 Task: Start in the project VikingTech the sprint 'Scope Sprint', with a duration of 3 weeks.
Action: Mouse moved to (1144, 316)
Screenshot: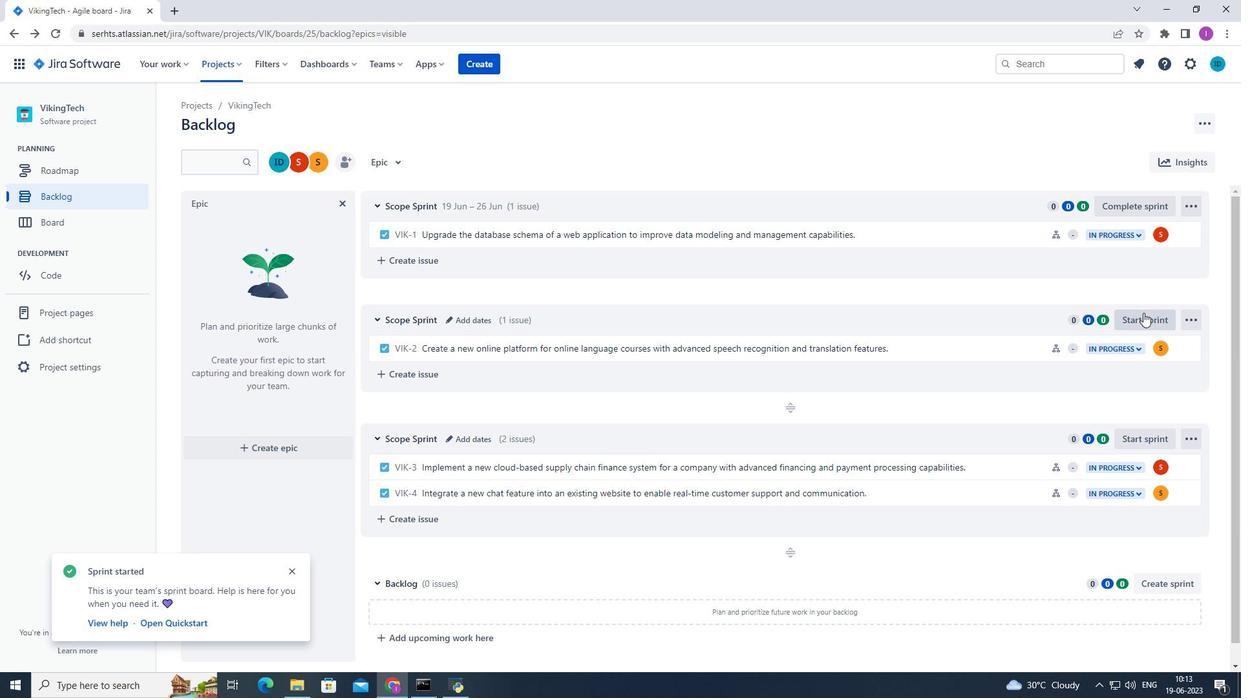 
Action: Mouse pressed left at (1144, 316)
Screenshot: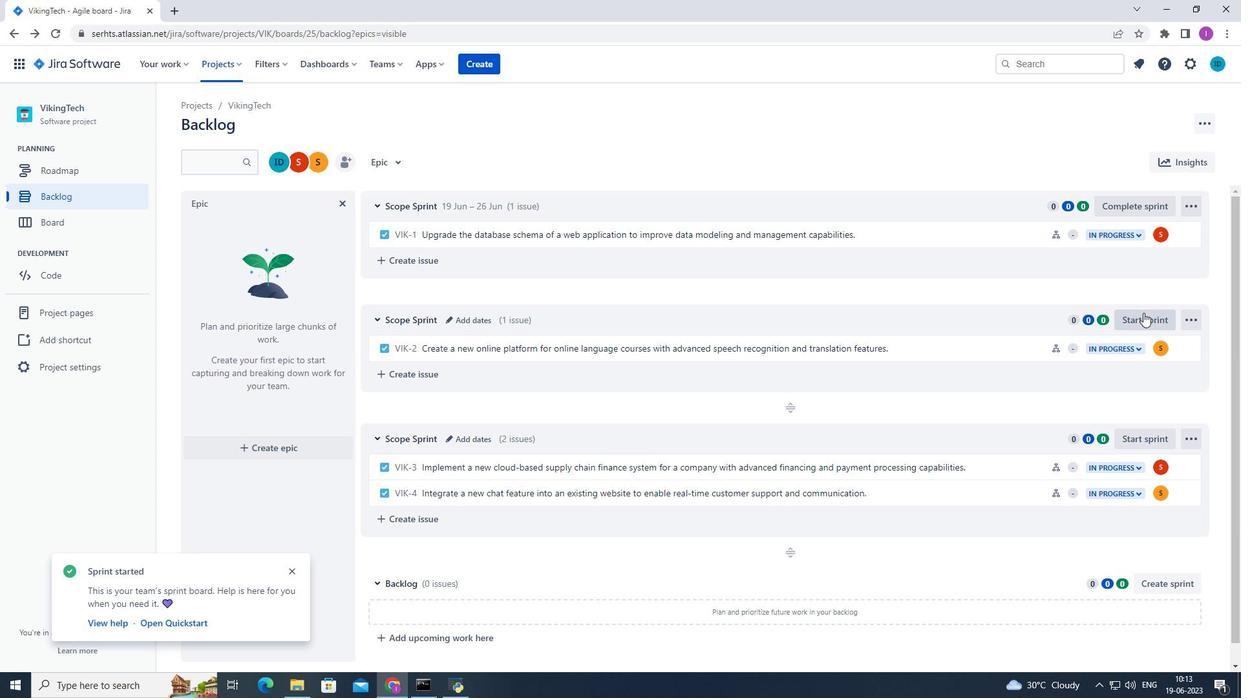 
Action: Mouse moved to (592, 220)
Screenshot: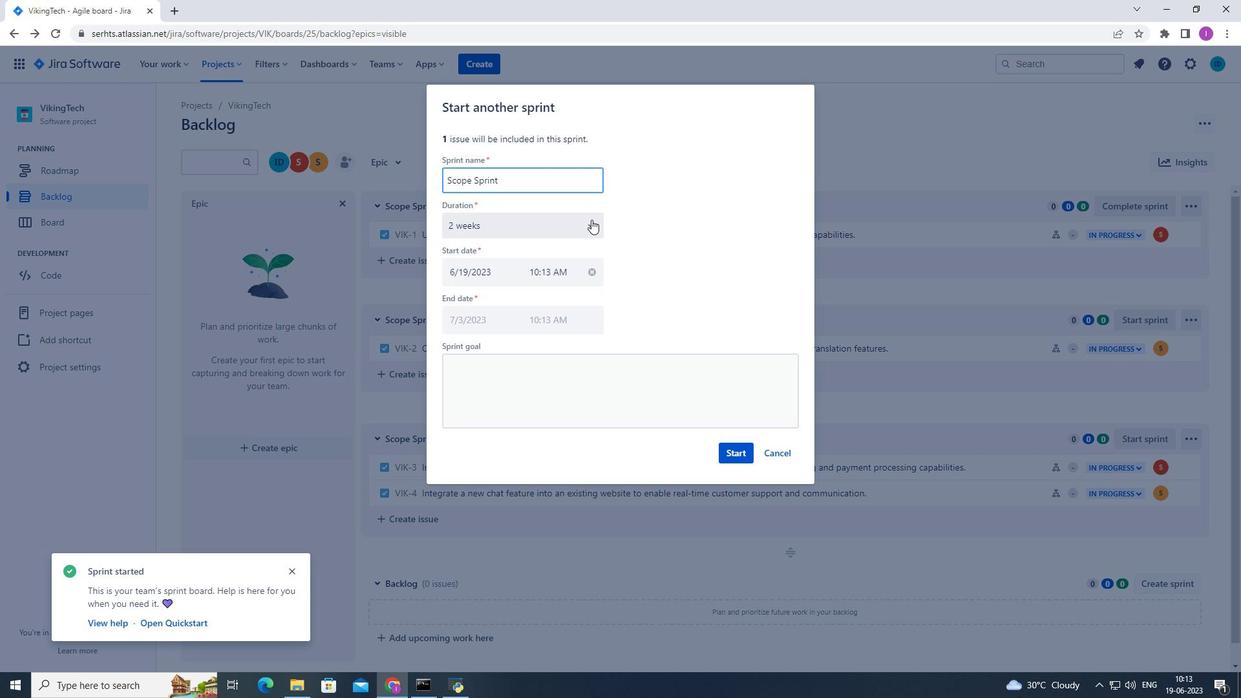 
Action: Mouse pressed left at (592, 220)
Screenshot: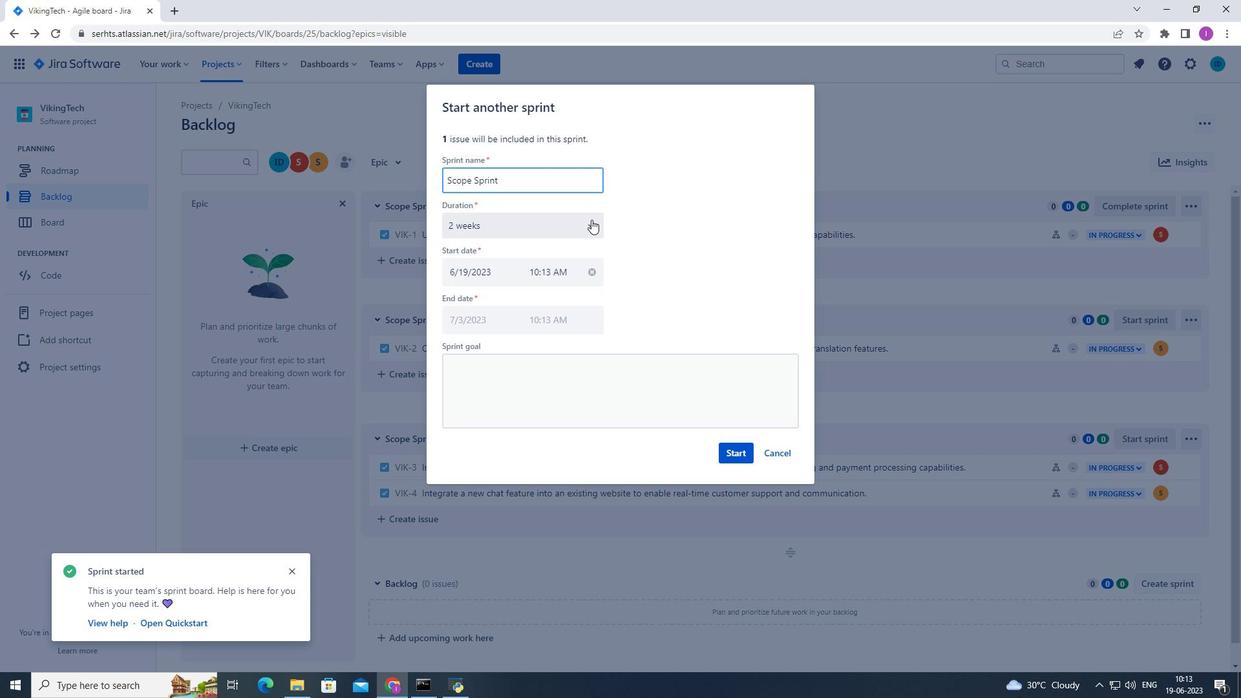 
Action: Mouse moved to (503, 301)
Screenshot: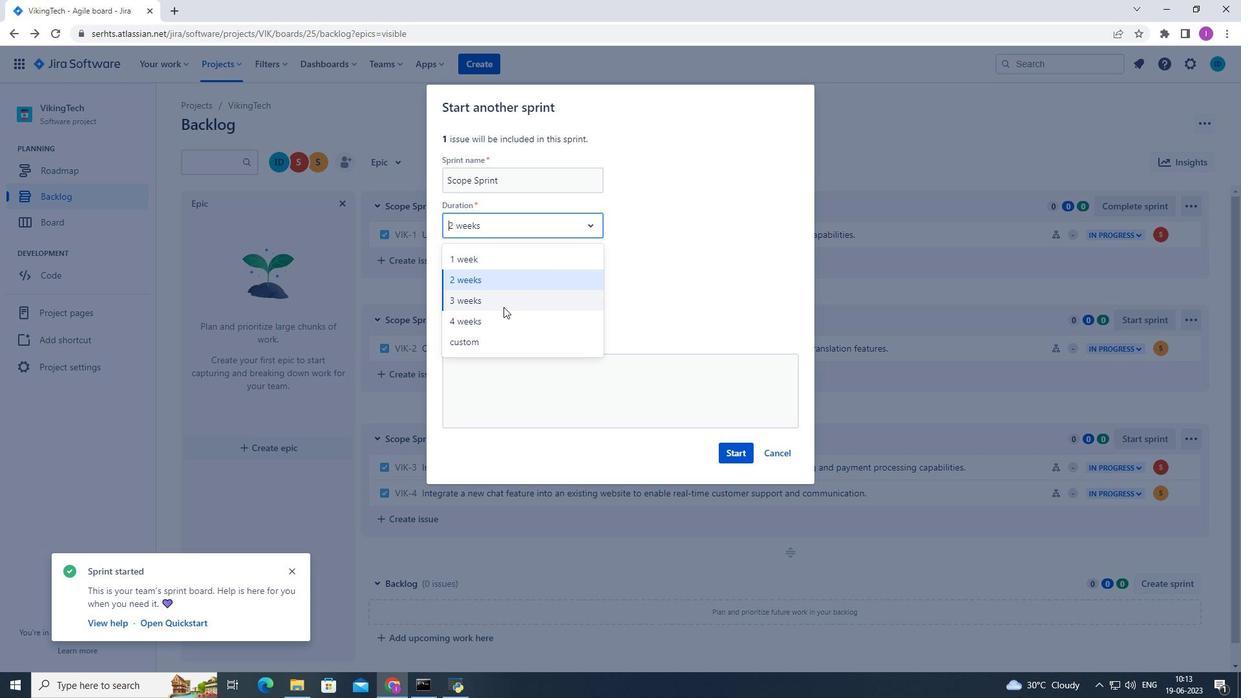 
Action: Mouse pressed left at (503, 301)
Screenshot: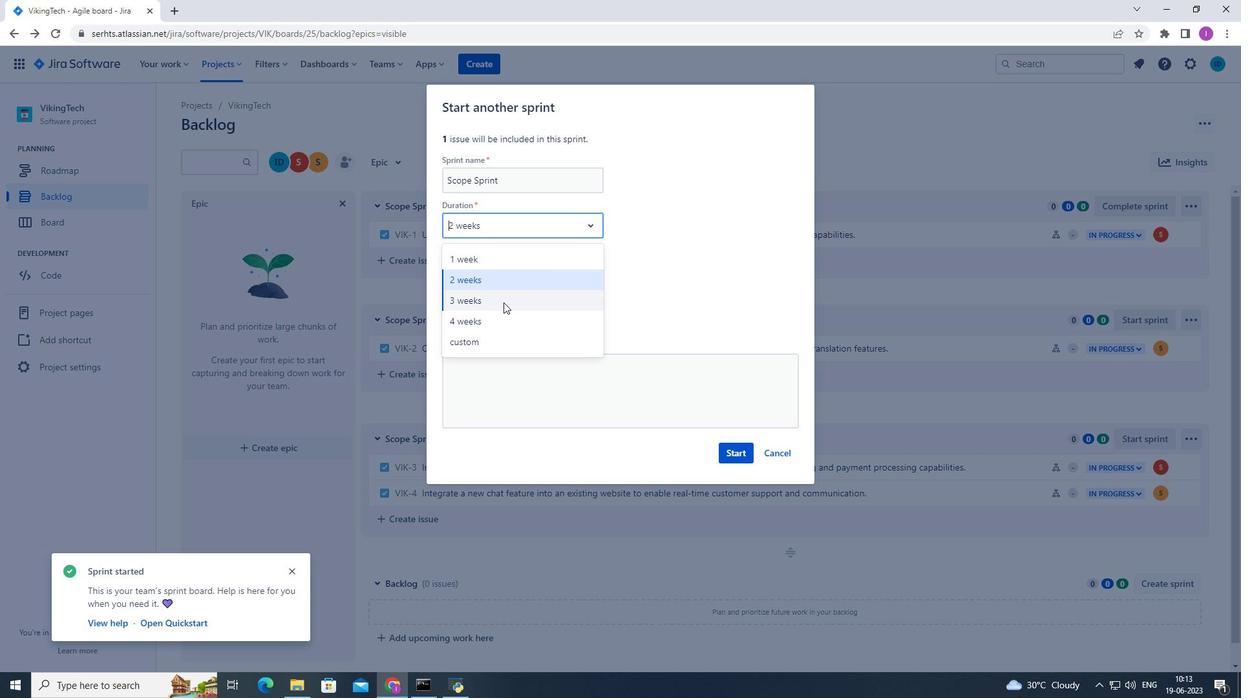 
Action: Mouse moved to (735, 452)
Screenshot: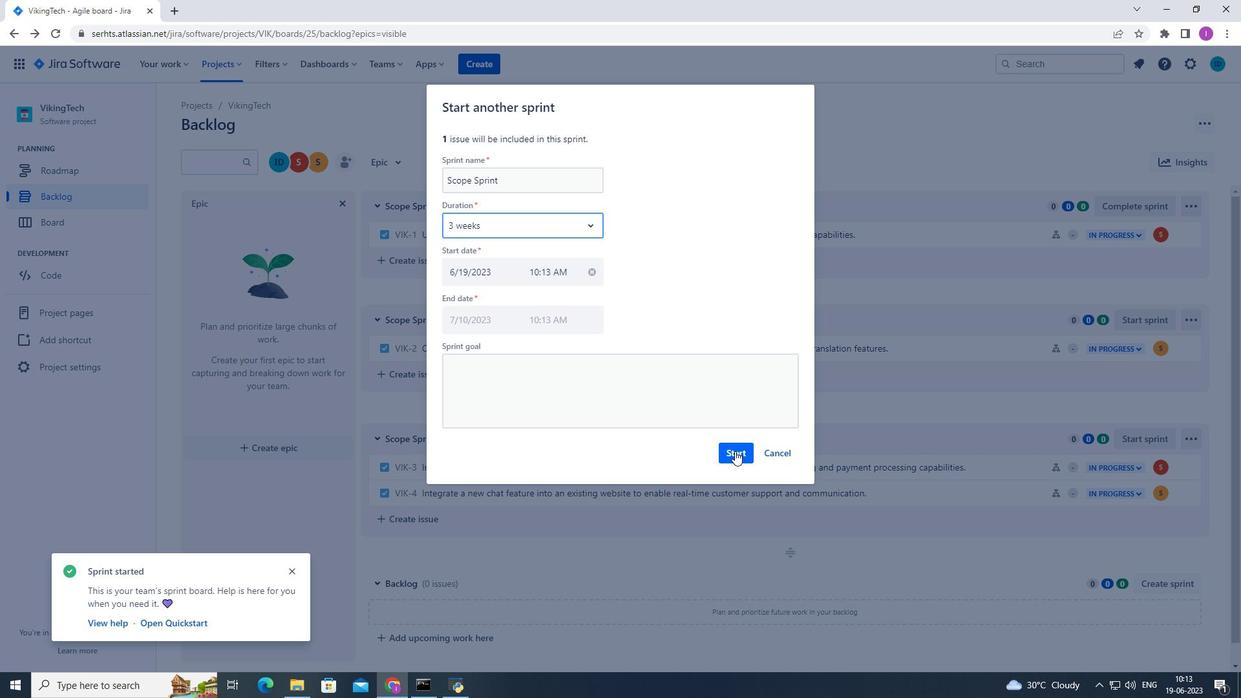 
Action: Mouse pressed left at (735, 452)
Screenshot: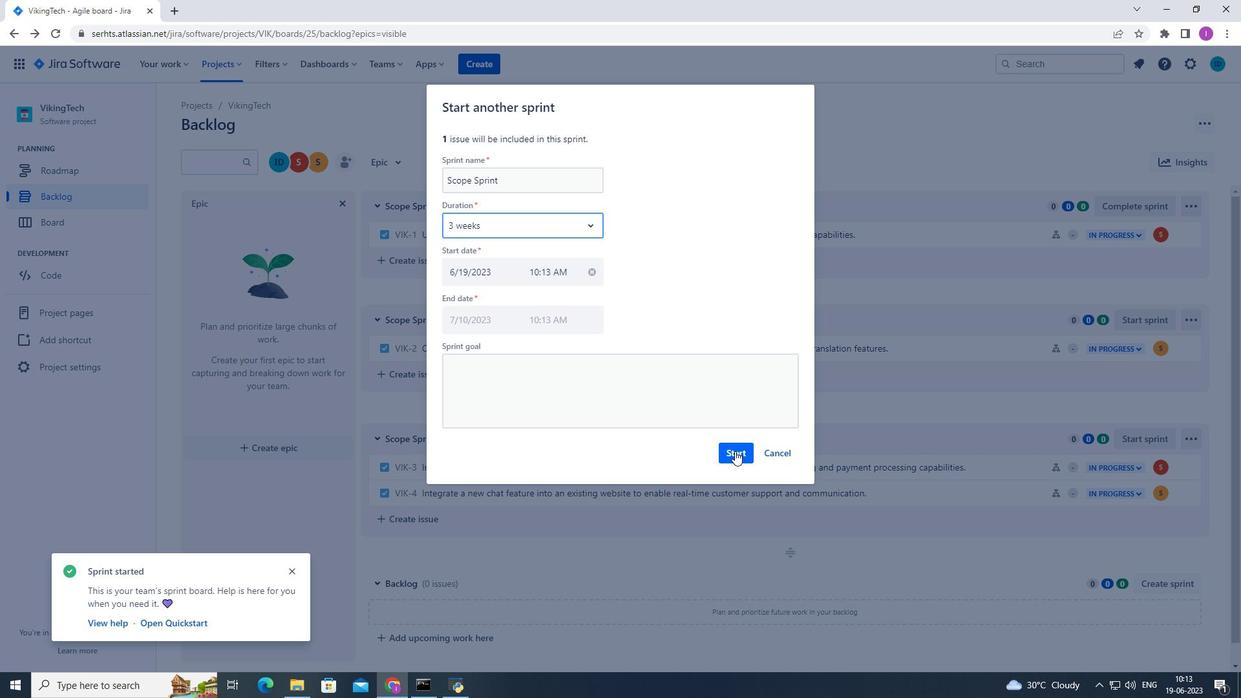 
Action: Mouse moved to (436, 388)
Screenshot: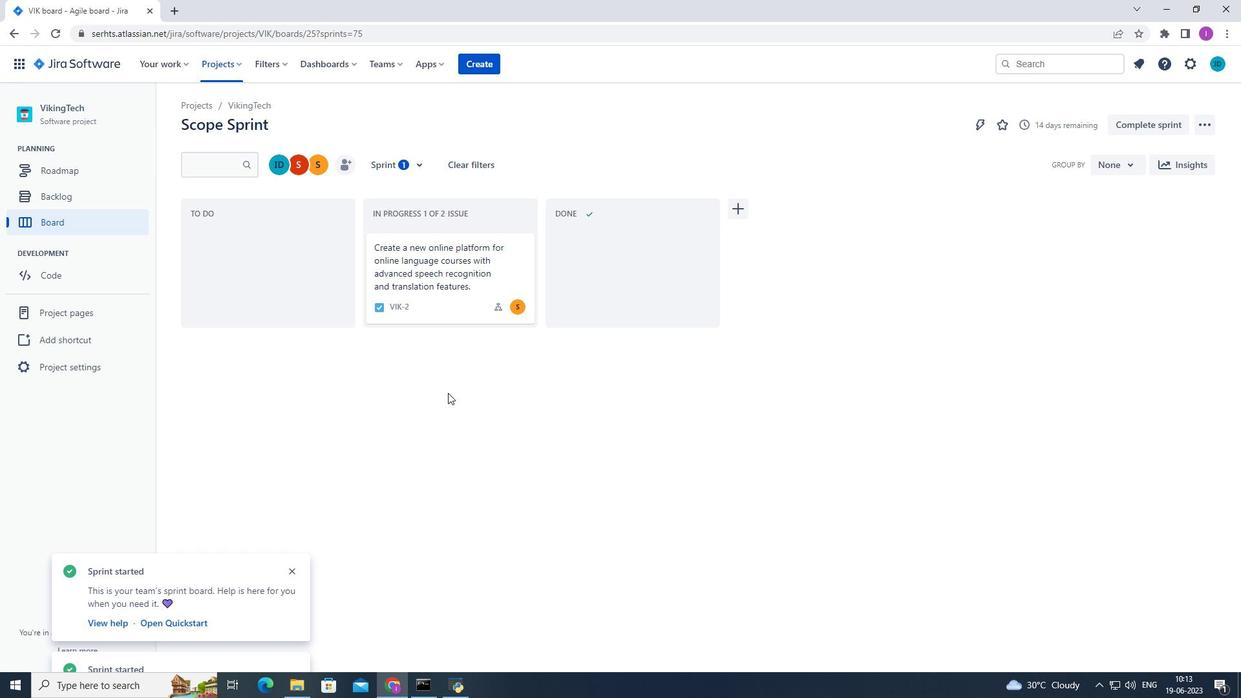 
